 Task: Make in the project AgileCube an epic 'IT Risk Management'. Create in the project AgileCube an epic 'Cloud Risk Management'. Add in the project AgileCube an epic 'Risk Assessment Framework Implementation'
Action: Mouse moved to (176, 49)
Screenshot: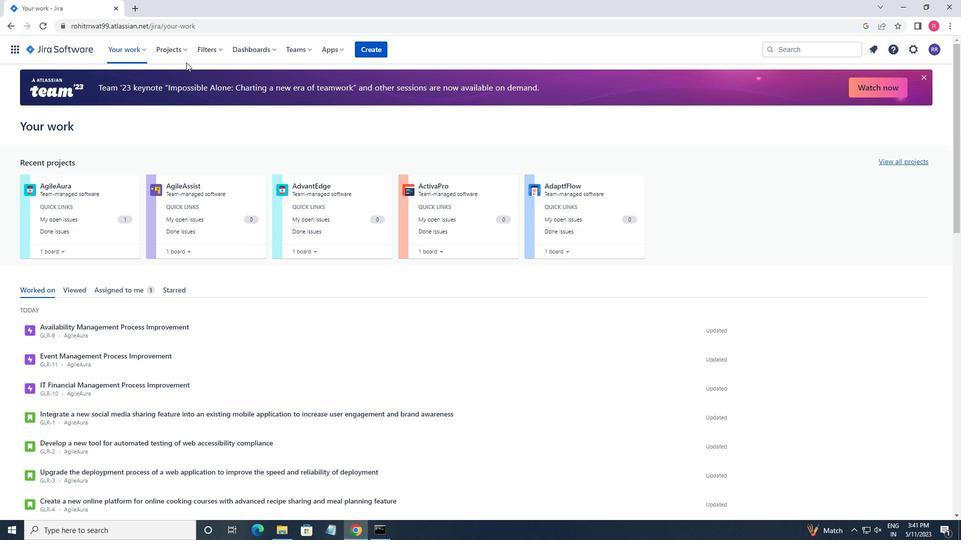 
Action: Mouse pressed left at (176, 49)
Screenshot: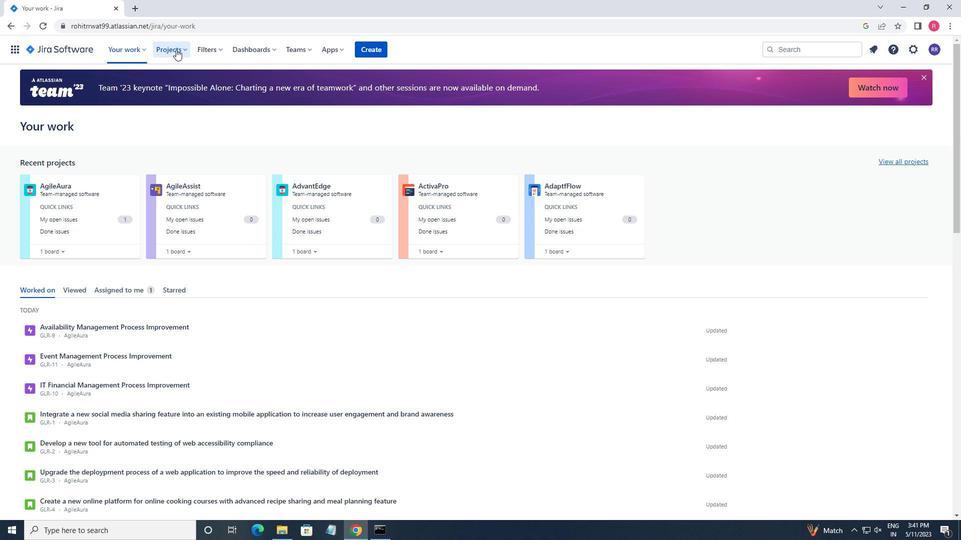 
Action: Mouse moved to (198, 101)
Screenshot: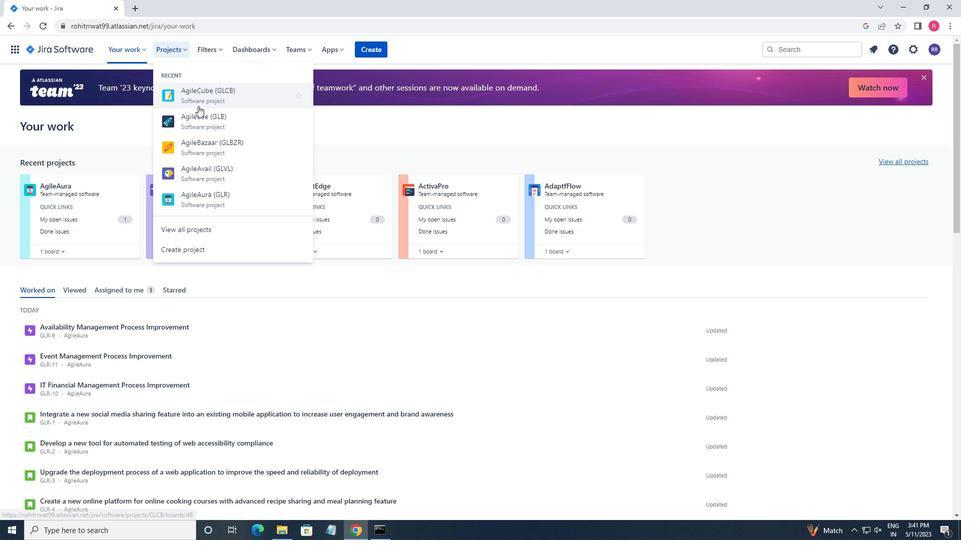 
Action: Mouse pressed left at (198, 101)
Screenshot: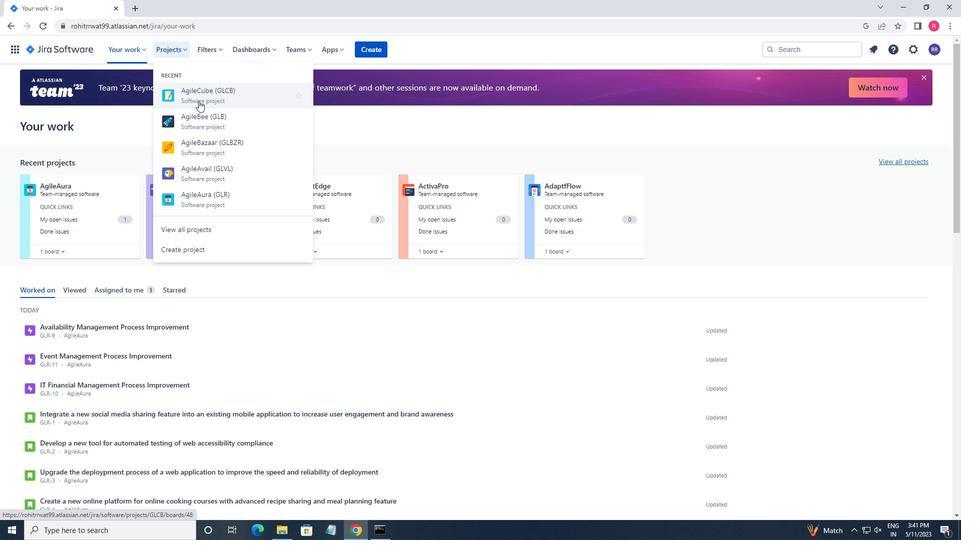 
Action: Mouse moved to (61, 152)
Screenshot: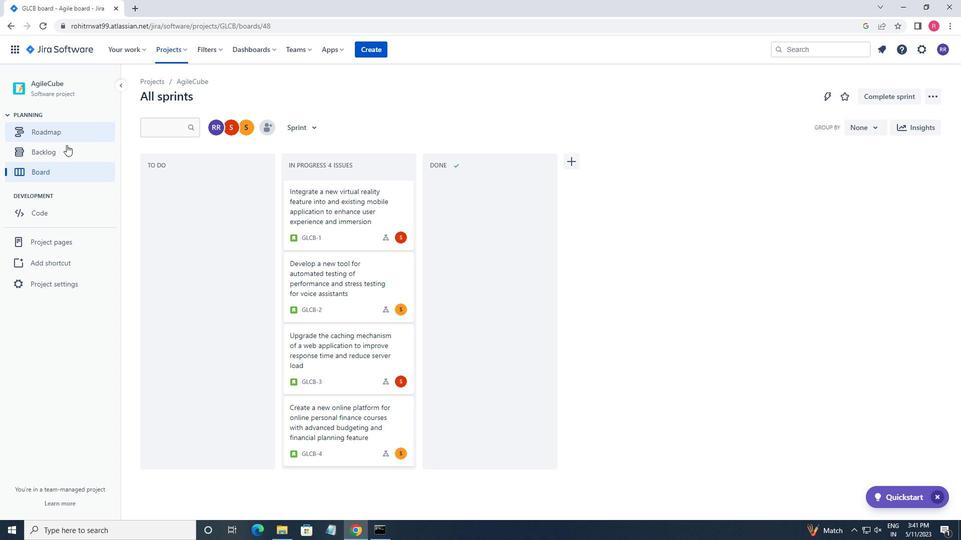 
Action: Mouse pressed left at (61, 152)
Screenshot: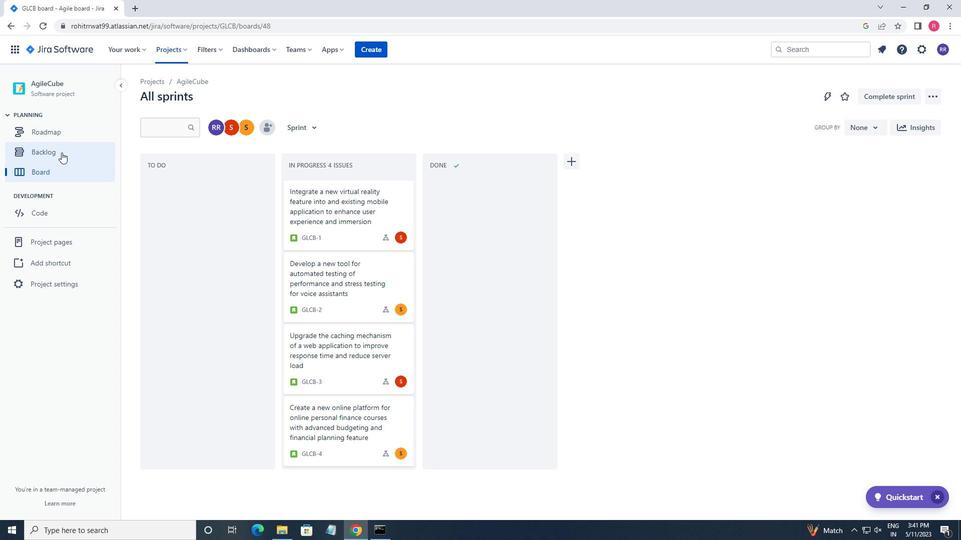 
Action: Mouse moved to (197, 348)
Screenshot: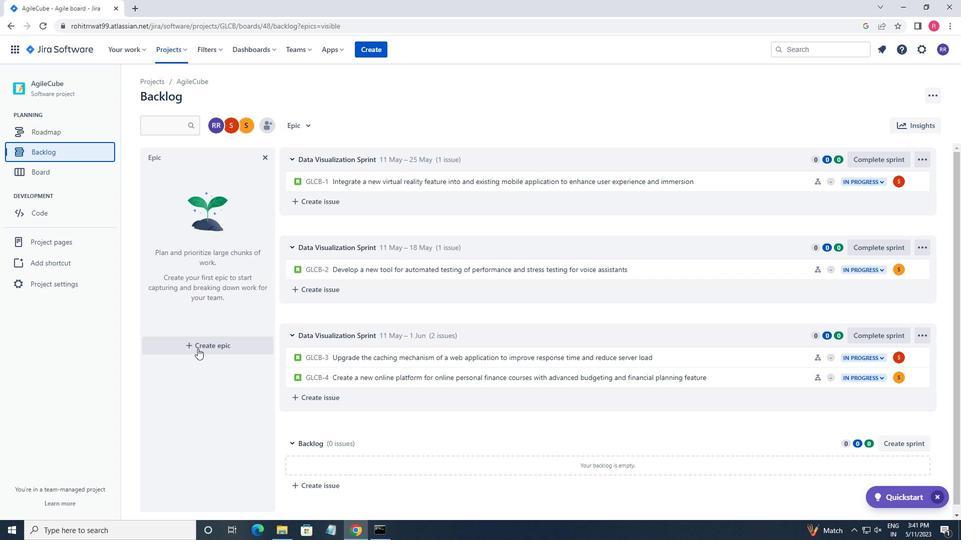 
Action: Mouse pressed left at (197, 348)
Screenshot: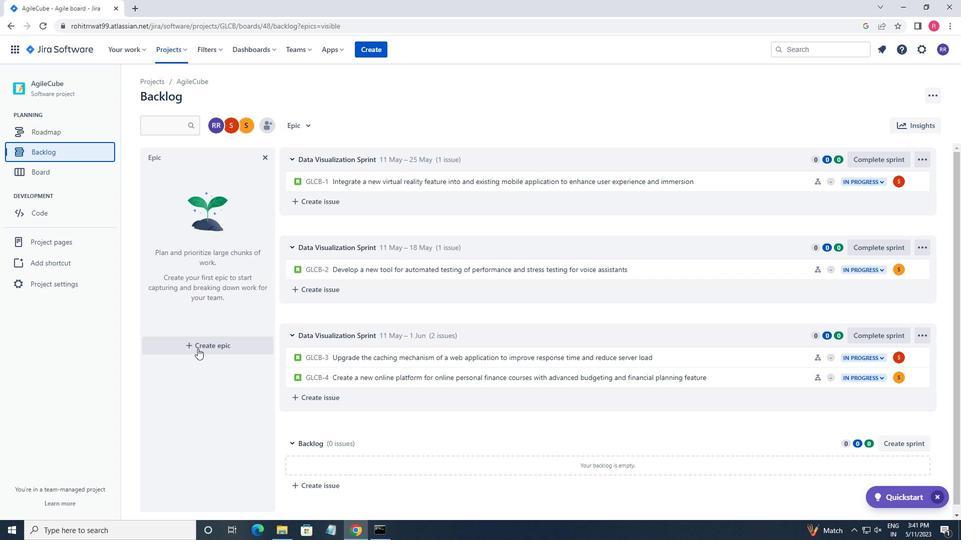 
Action: Mouse moved to (198, 348)
Screenshot: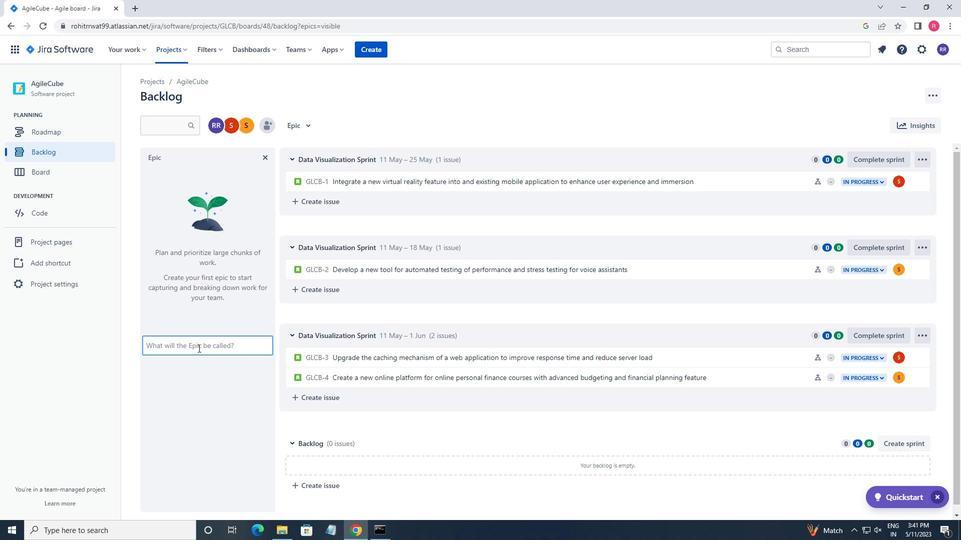 
Action: Key pressed <Key.shift_r>IT<Key.space><Key.shift>RISK<Key.space><Key.shift_r>MANAGEMENT<Key.space><Key.enter><Key.shift><Key.shift><Key.shift><Key.shift>CLOUD<Key.space><Key.shift>RISK<Key.space><Key.space><Key.shift_r>MANAGEMENT<Key.space><Key.enter><Key.shift>RISK<Key.space><Key.space><Key.shift>ASSESSMENT<Key.space><Key.shift>FRAMEWORK<Key.space><Key.shift_r>IMPLEMEM<Key.backspace>NTS<Key.backspace>ATION<Key.enter>
Screenshot: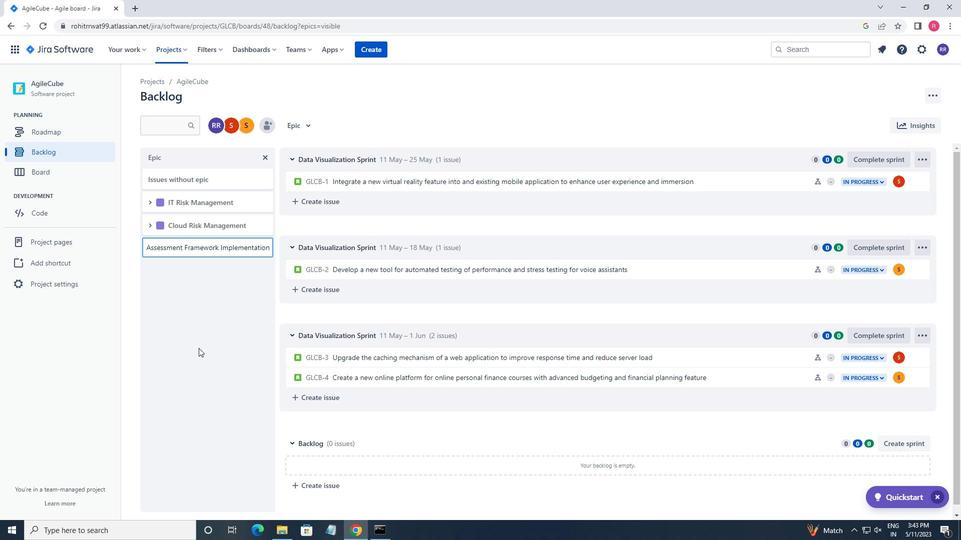 
